 Task: Create an event for the team-building escape room challenge on the 11th at 7:00 PM.
Action: Mouse moved to (95, 183)
Screenshot: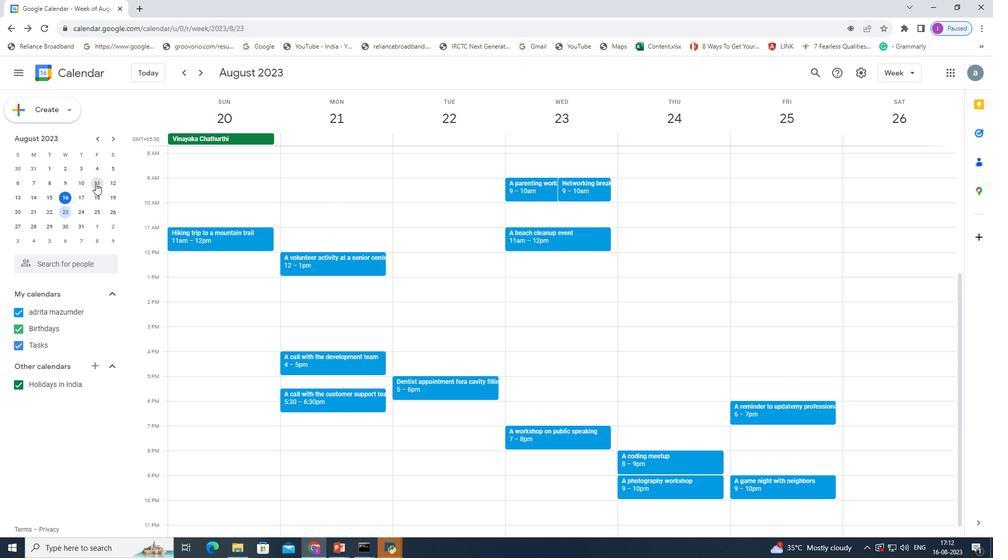 
Action: Mouse pressed left at (95, 183)
Screenshot: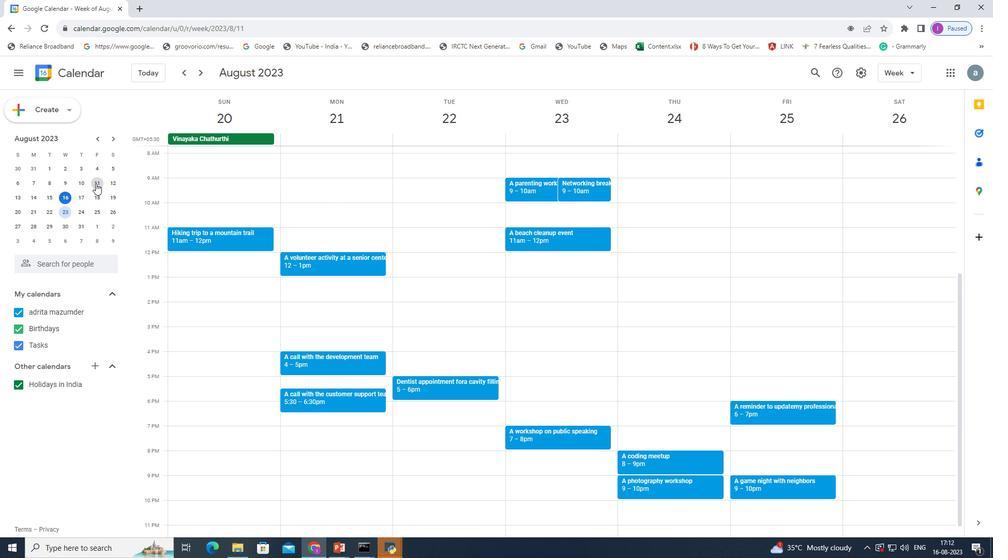 
Action: Mouse pressed left at (95, 183)
Screenshot: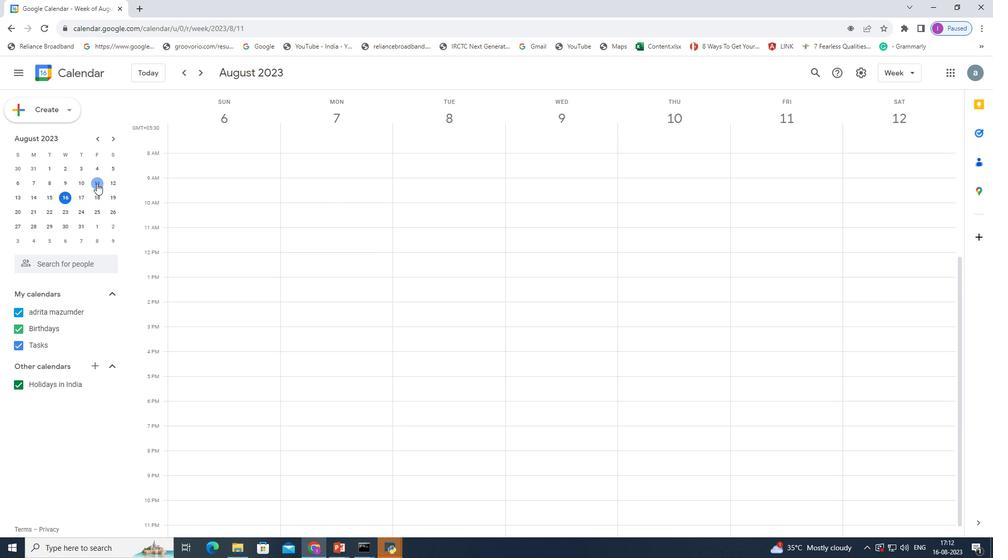 
Action: Mouse moved to (186, 438)
Screenshot: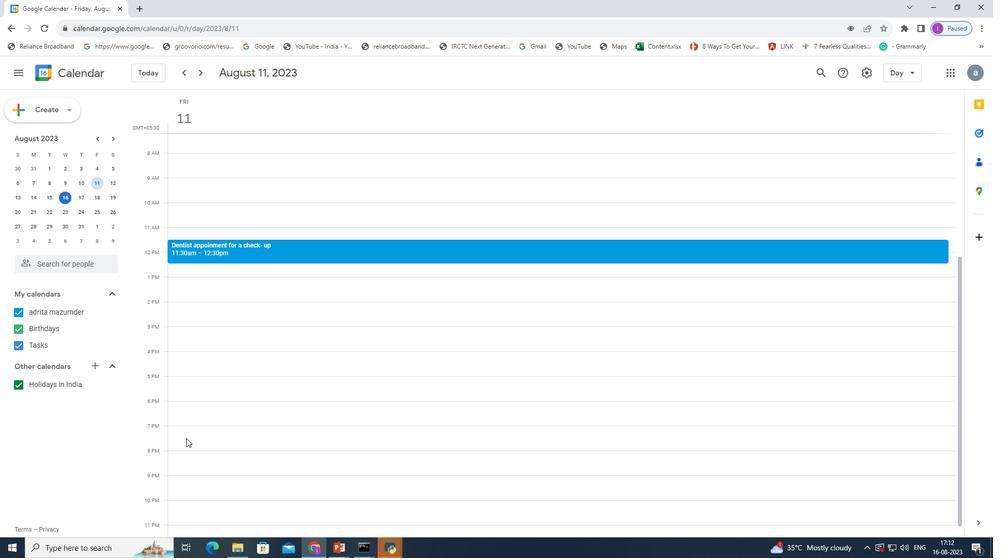 
Action: Mouse pressed left at (186, 438)
Screenshot: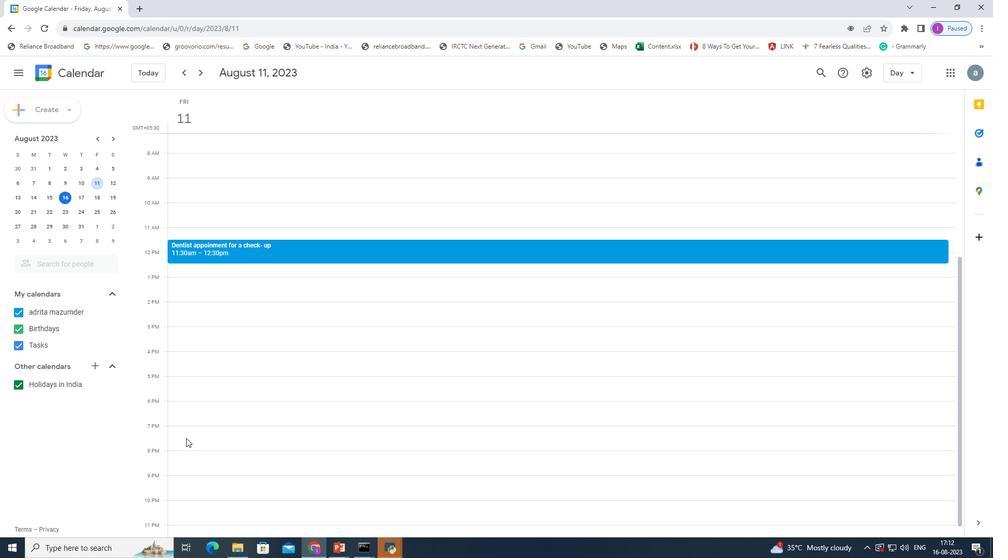 
Action: Mouse moved to (498, 199)
Screenshot: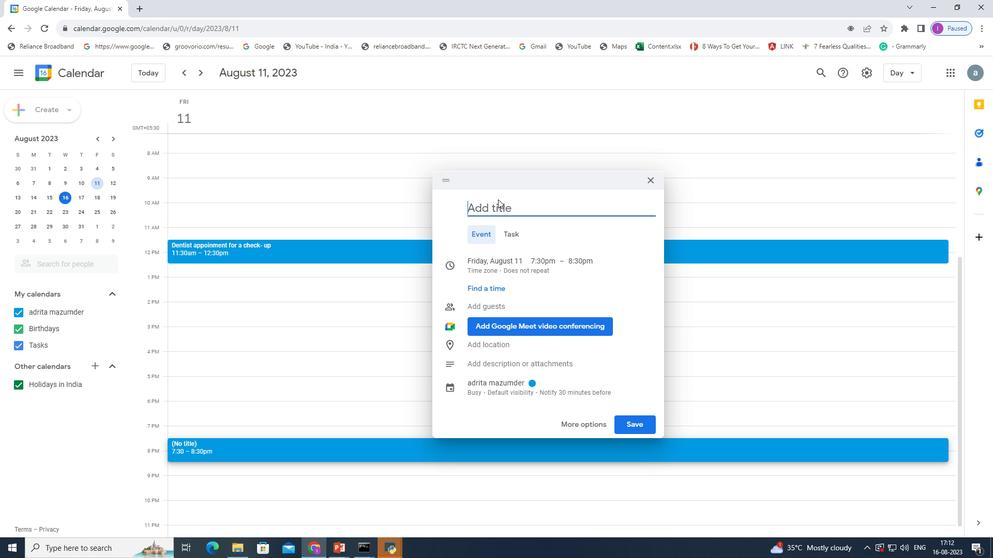 
Action: Mouse pressed left at (498, 199)
Screenshot: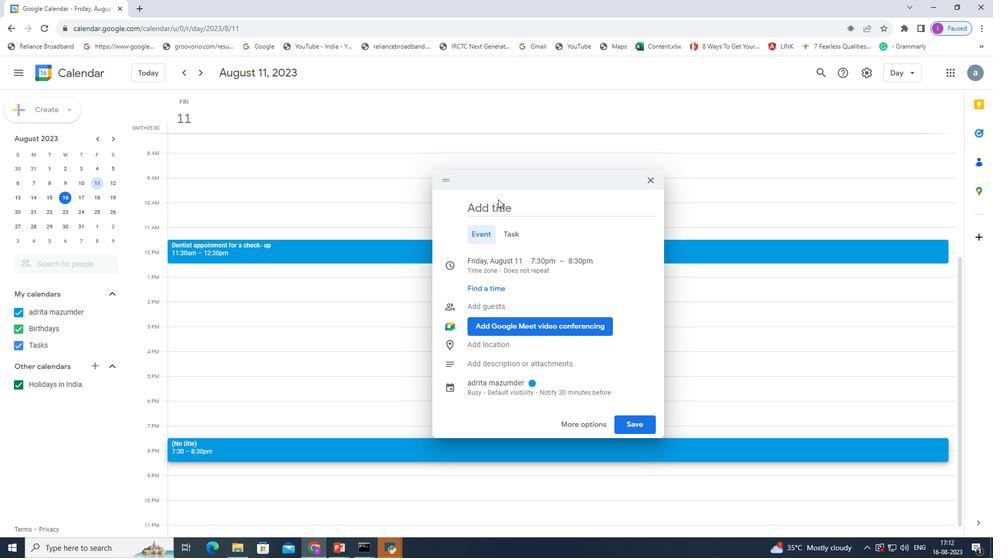 
Action: Mouse moved to (493, 211)
Screenshot: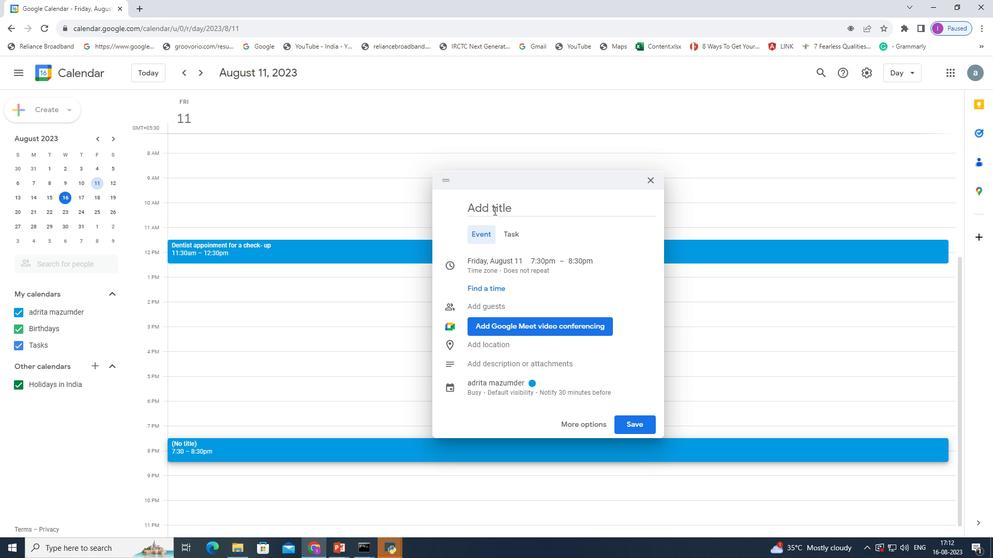 
Action: Key pressed <Key.shift>An<Key.space>event<Key.space>for<Key.space>the<Key.space>team
Screenshot: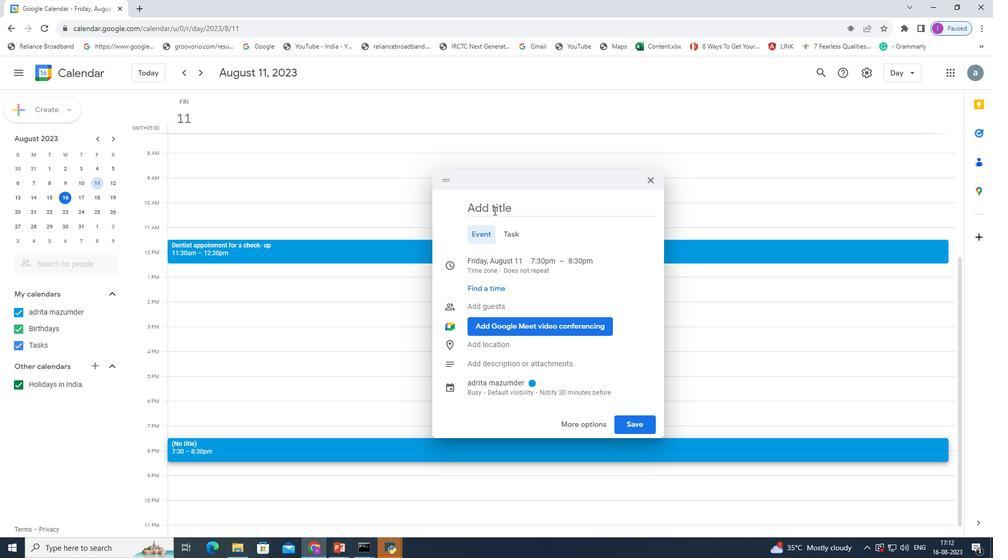 
Action: Mouse moved to (475, 210)
Screenshot: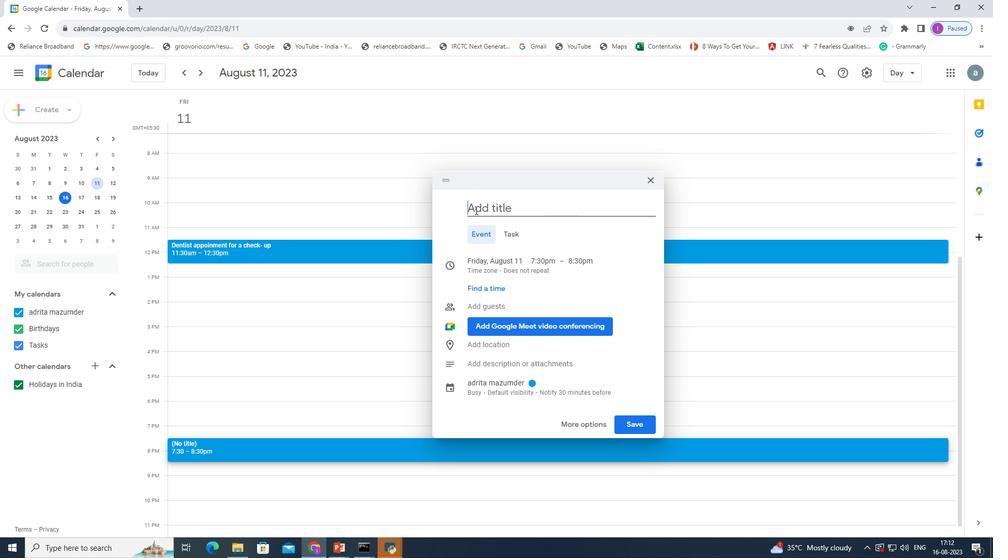 
Action: Mouse pressed left at (475, 210)
Screenshot: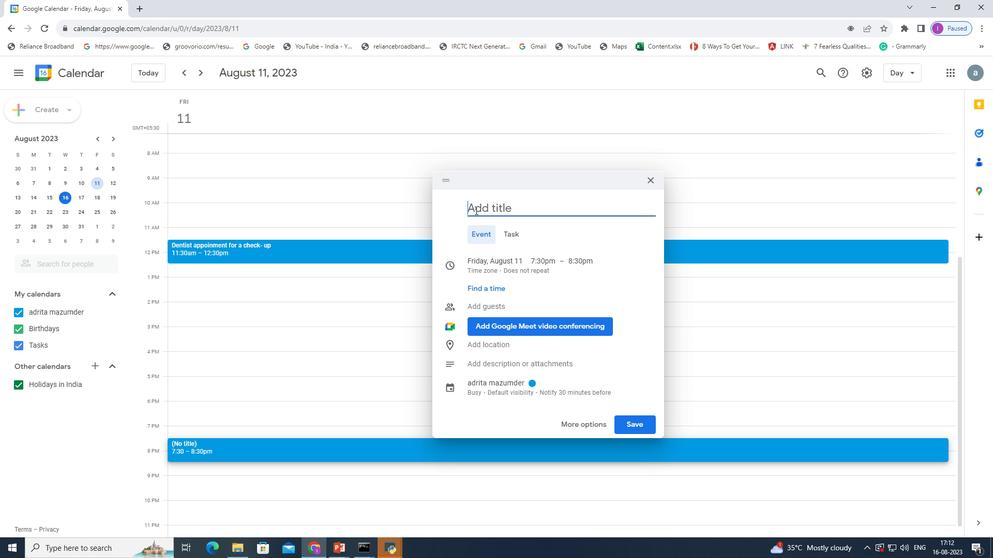 
Action: Mouse moved to (494, 206)
Screenshot: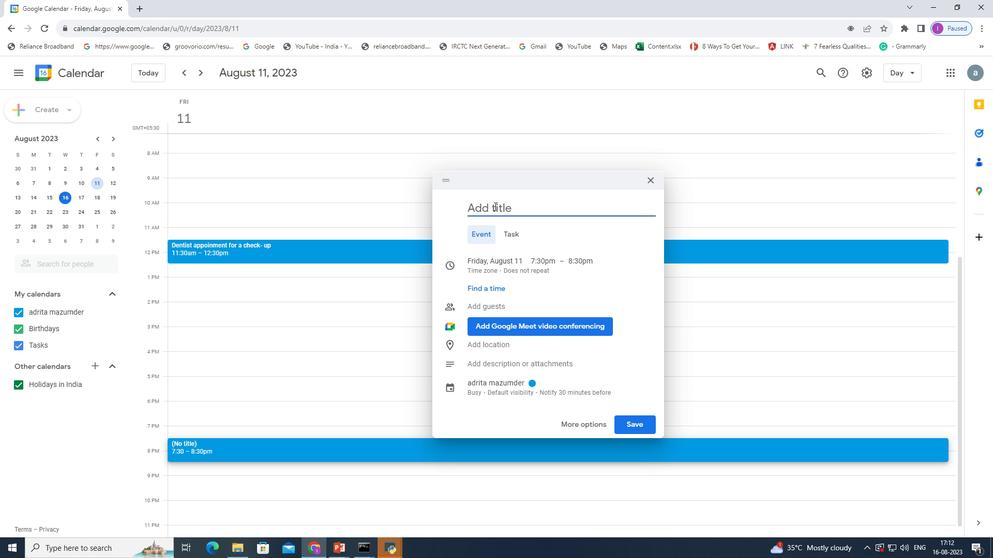 
Action: Key pressed <Key.shift>An<Key.space>eveb<Key.backspace>nt<Key.space>for<Key.space>the<Key.space>team-building<Key.space>escape<Key.space>room<Key.space>challenge
Screenshot: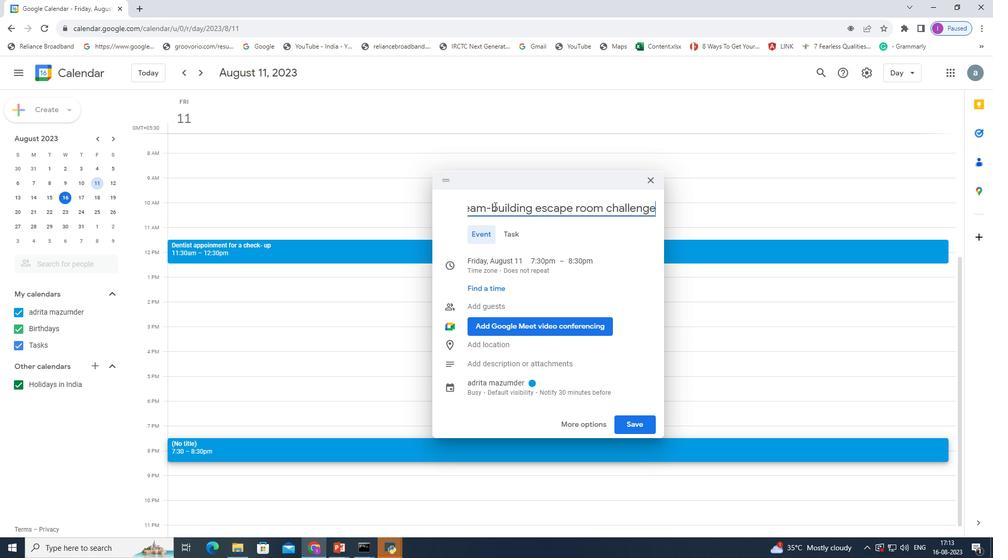 
Action: Mouse moved to (633, 424)
Screenshot: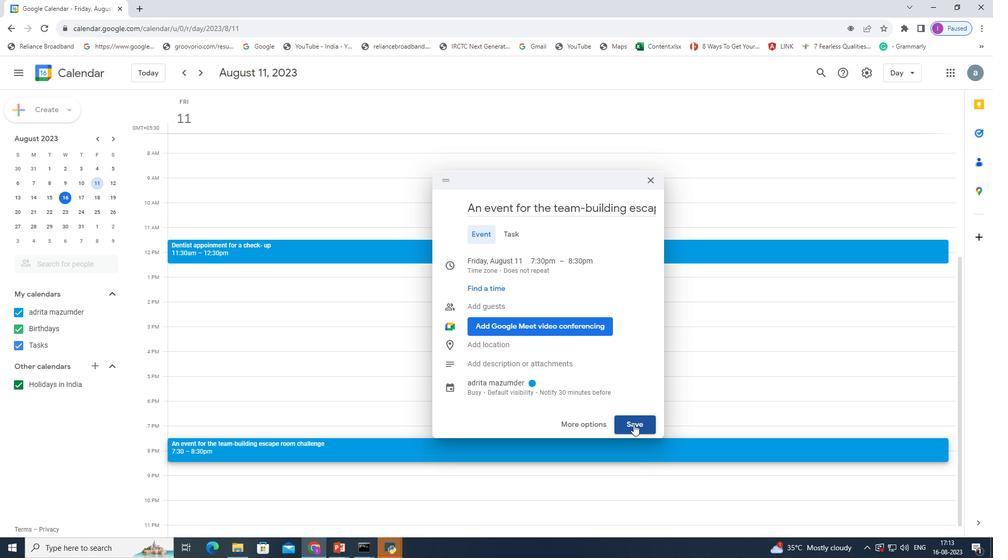 
Action: Mouse pressed left at (633, 424)
Screenshot: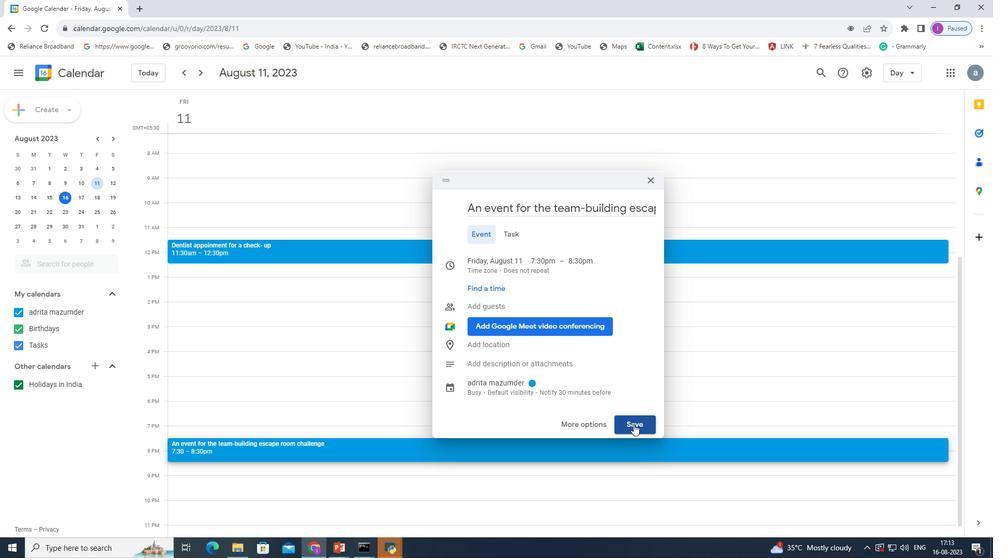 
Action: Mouse moved to (604, 403)
Screenshot: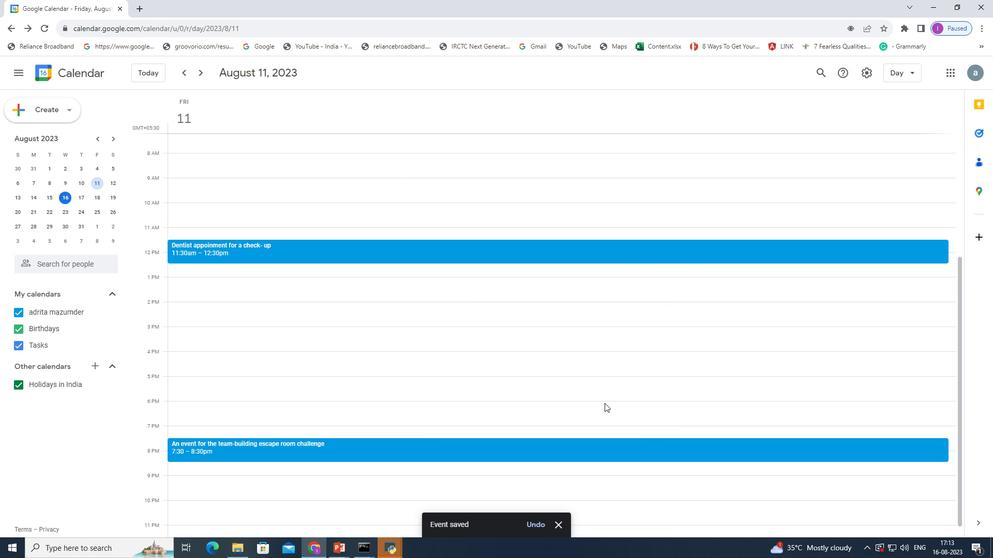 
